 Task: Change theme to Kimbie Dark.
Action: Mouse moved to (32, 7)
Screenshot: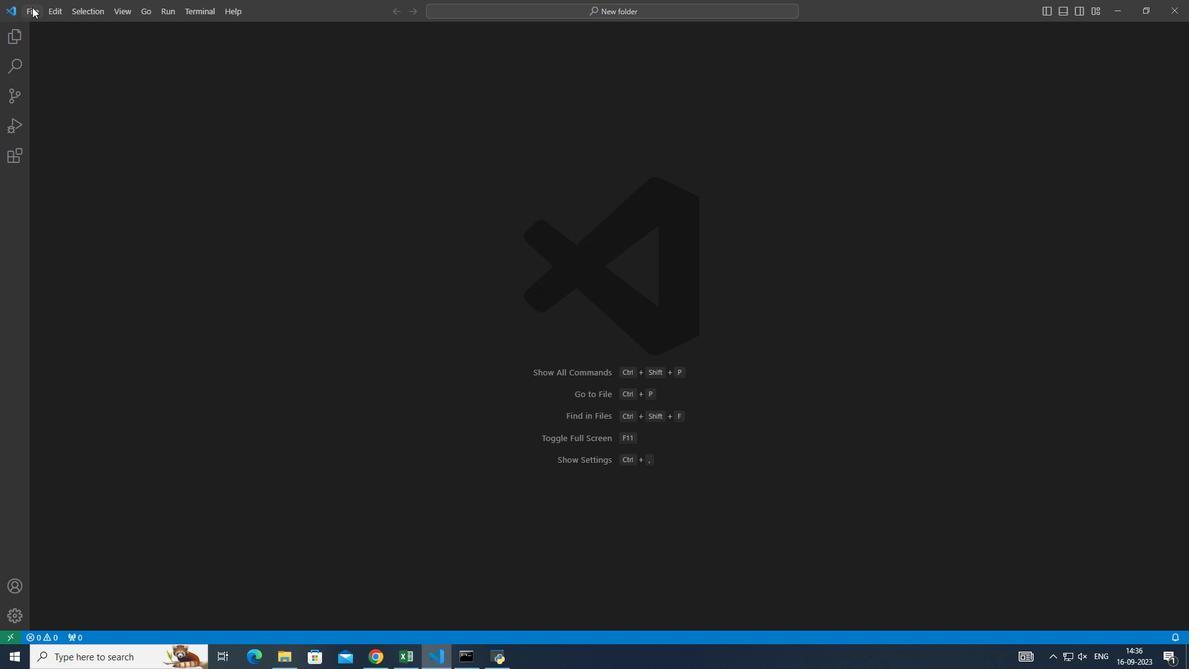 
Action: Mouse pressed left at (32, 7)
Screenshot: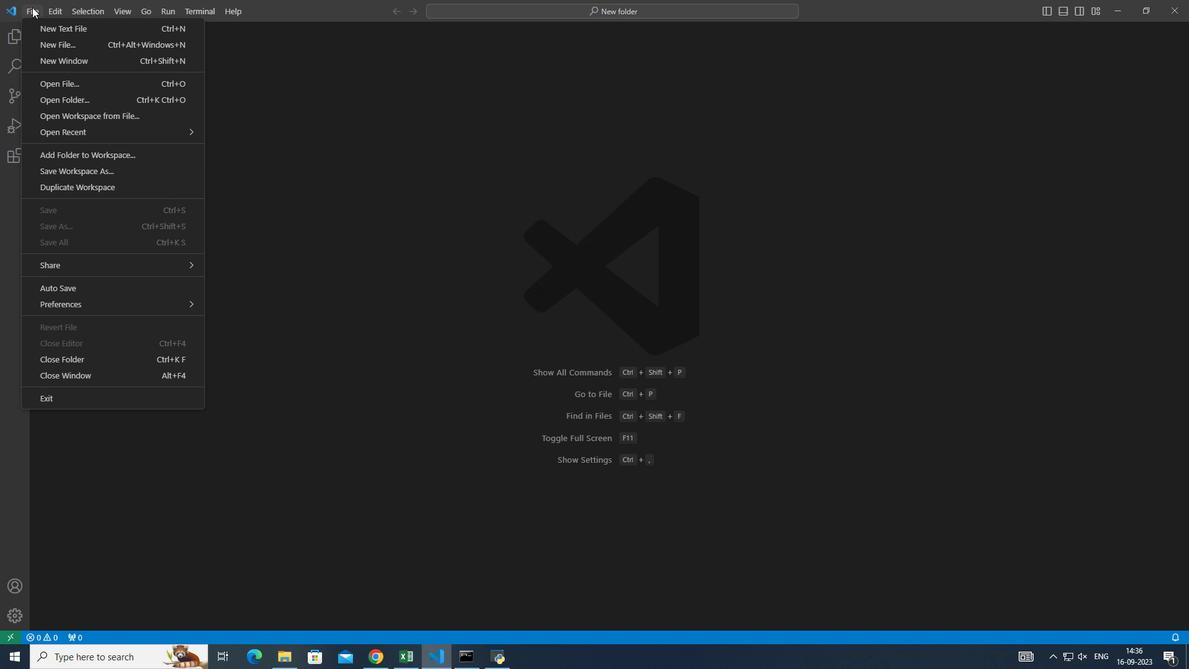 
Action: Mouse moved to (456, 423)
Screenshot: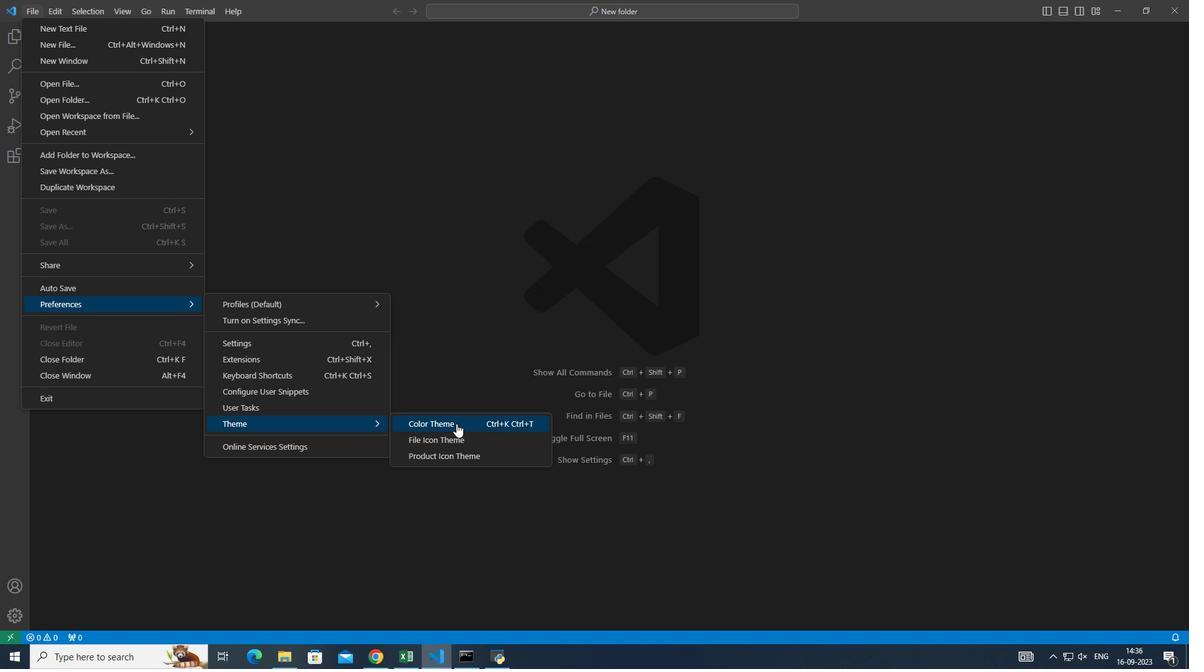 
Action: Mouse pressed left at (456, 423)
Screenshot: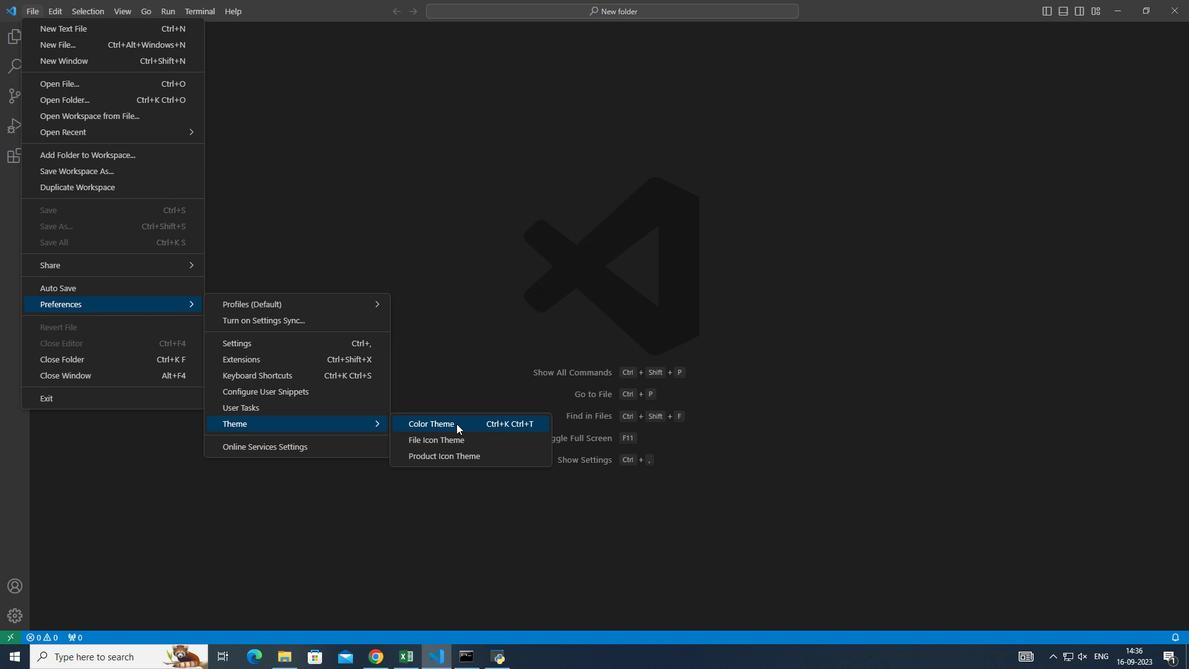 
Action: Mouse moved to (458, 171)
Screenshot: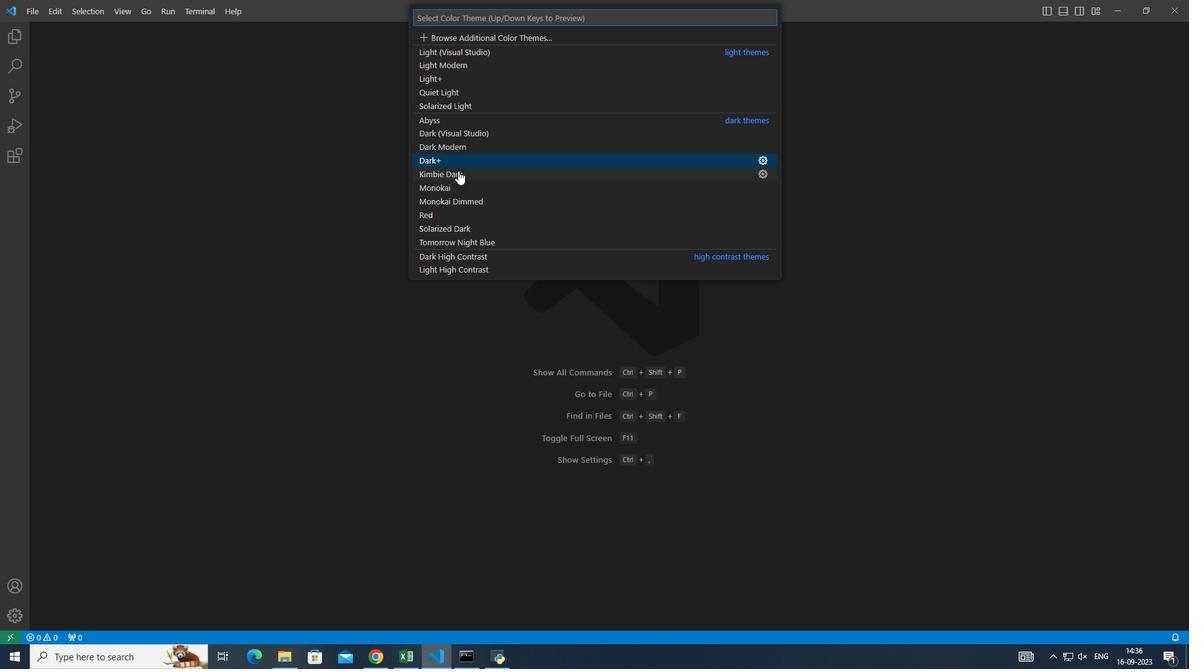 
Action: Mouse pressed left at (458, 171)
Screenshot: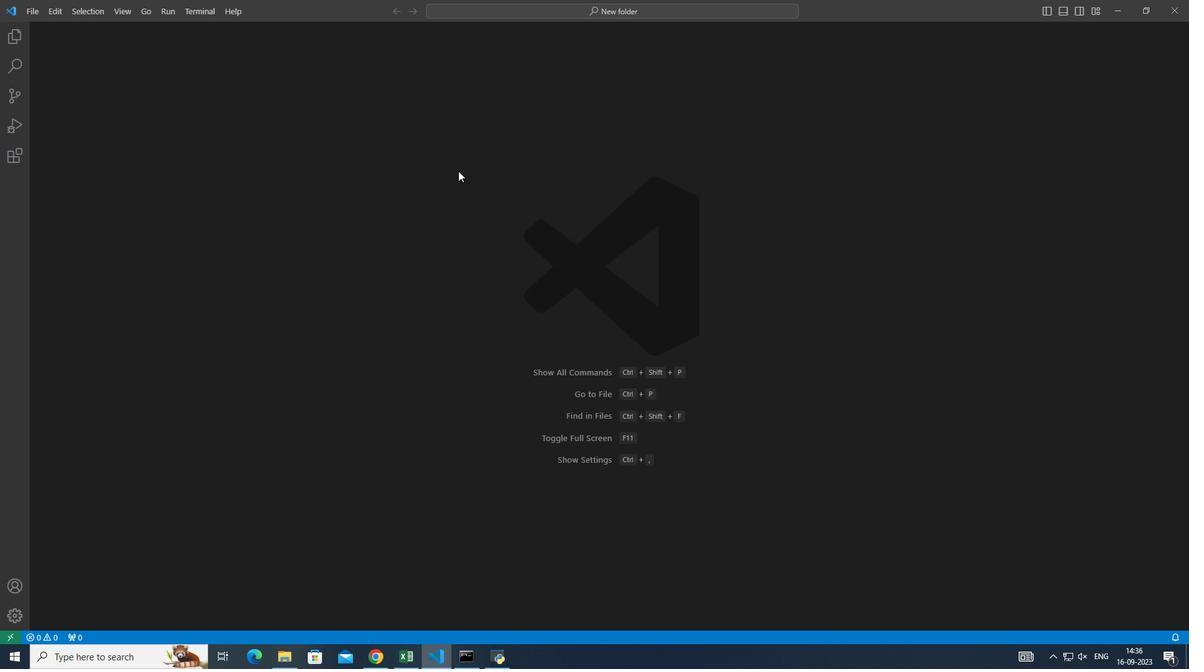 
Action: Mouse moved to (550, 297)
Screenshot: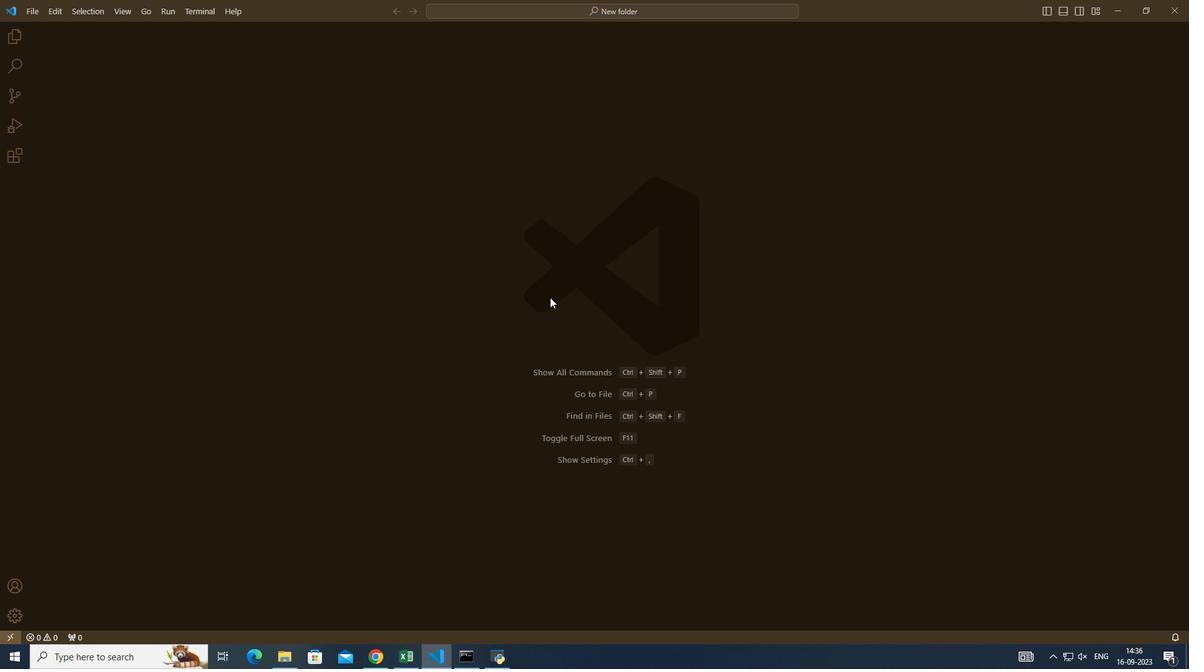 
